 Task: Make in the project AgileHero an epic 'IT Event Management Process Improvement'. Create in the project AgileHero an epic 'IT Access Management'. Add in the project AgileHero an epic 'Cloud migration'
Action: Mouse moved to (219, 61)
Screenshot: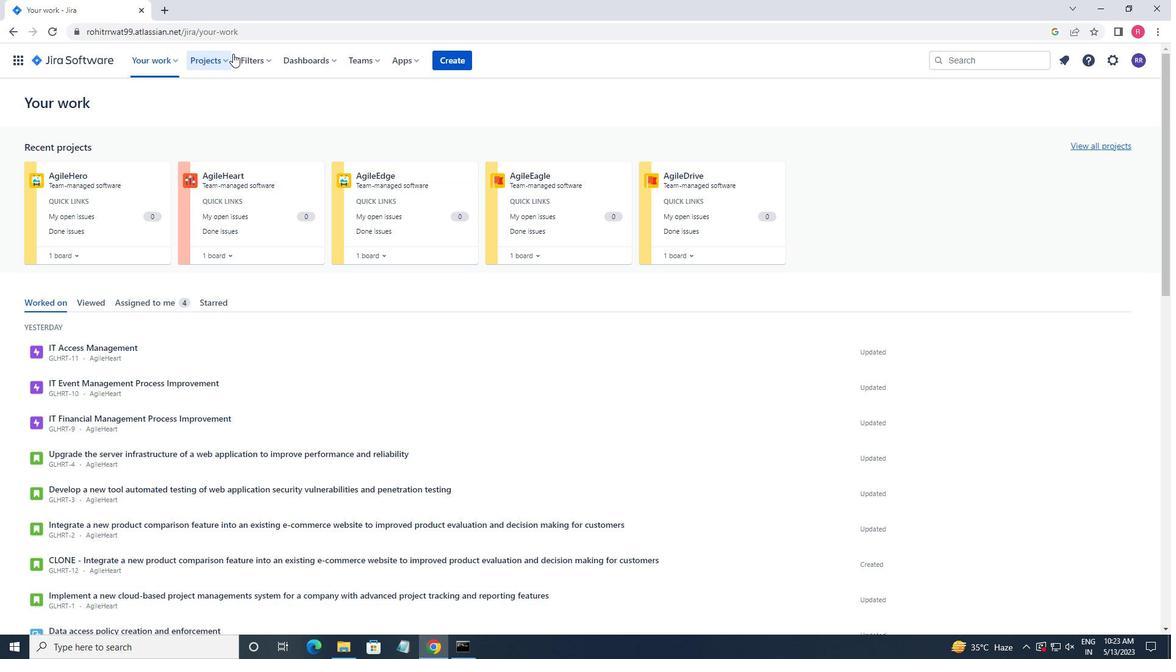 
Action: Mouse pressed left at (219, 61)
Screenshot: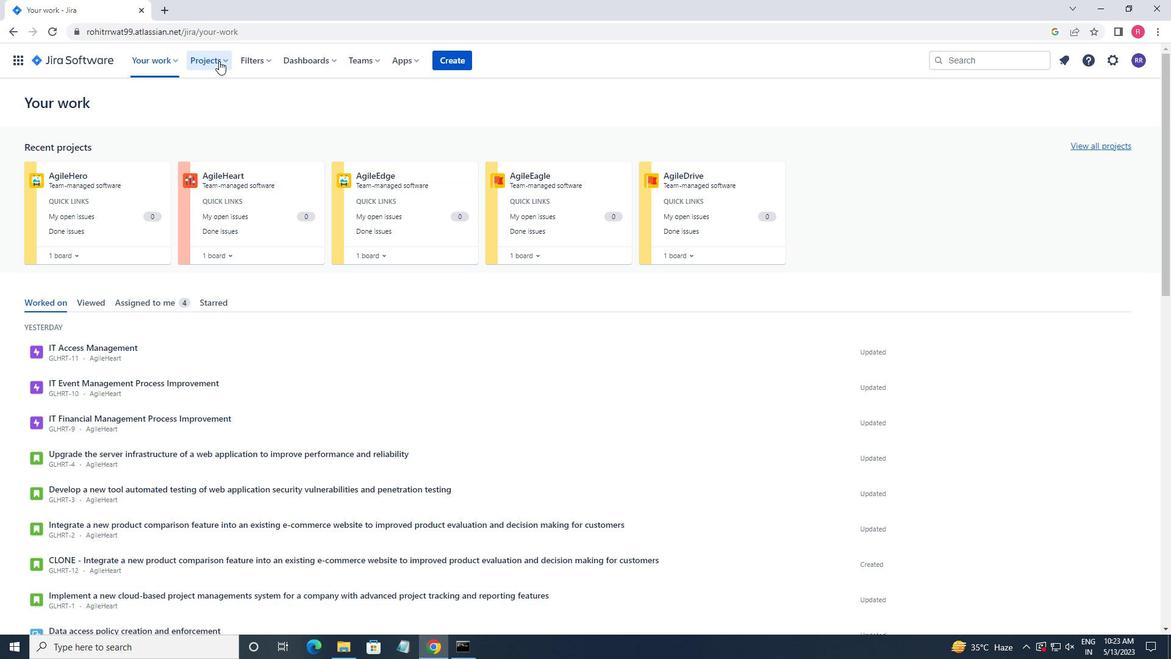 
Action: Mouse moved to (258, 122)
Screenshot: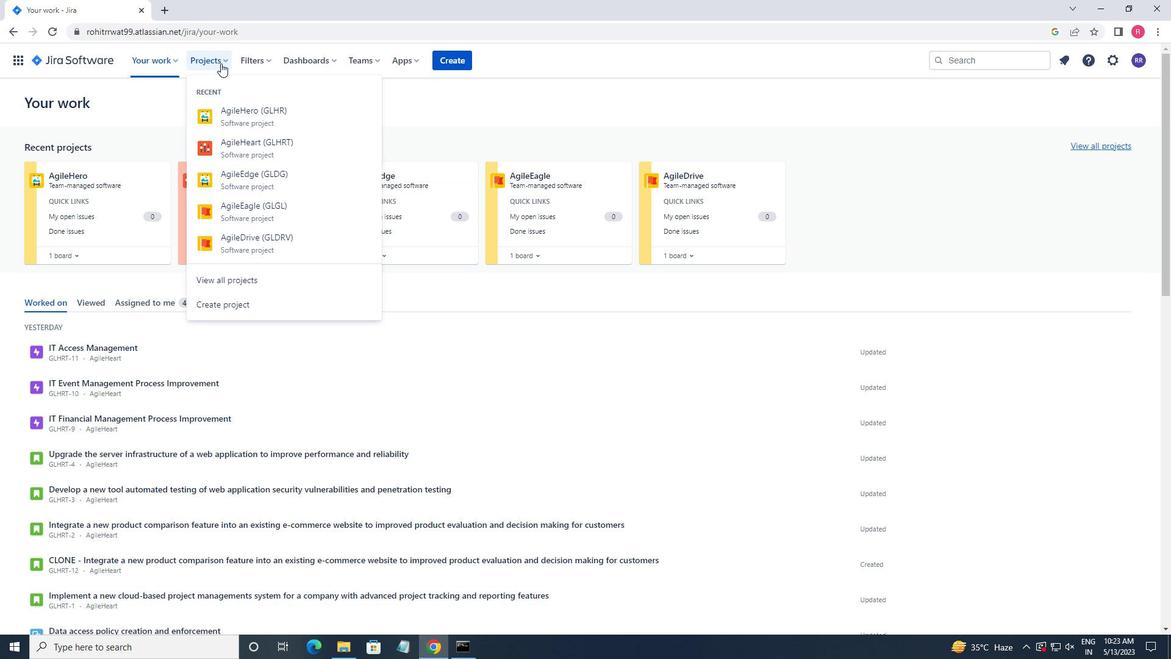 
Action: Mouse pressed left at (258, 122)
Screenshot: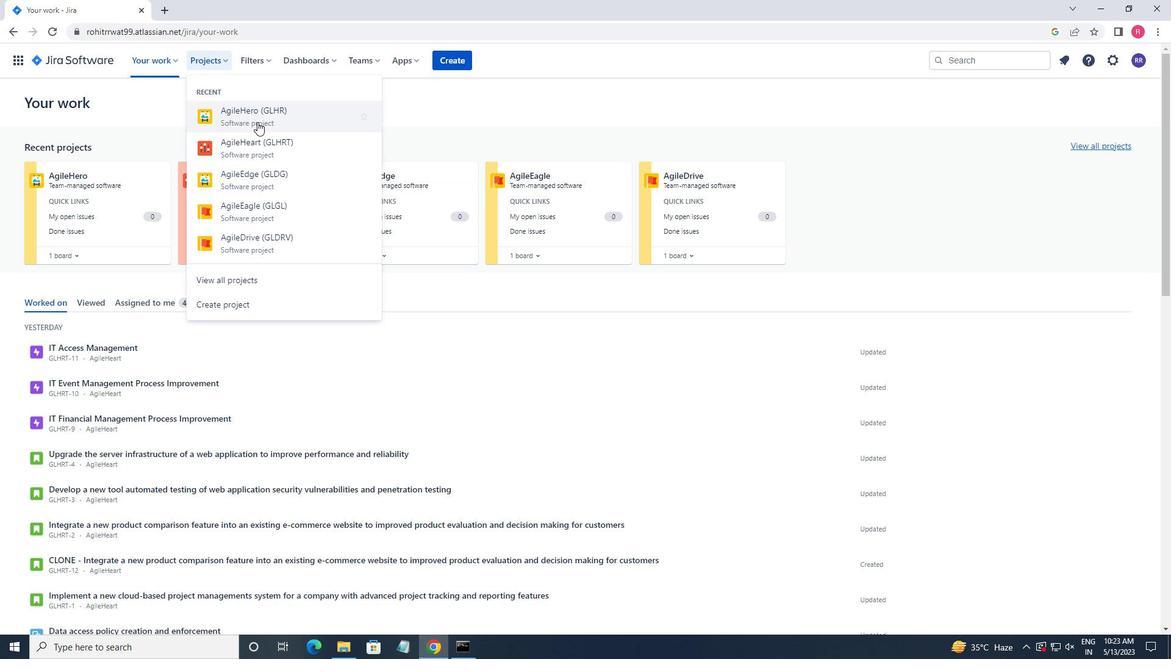 
Action: Mouse moved to (73, 183)
Screenshot: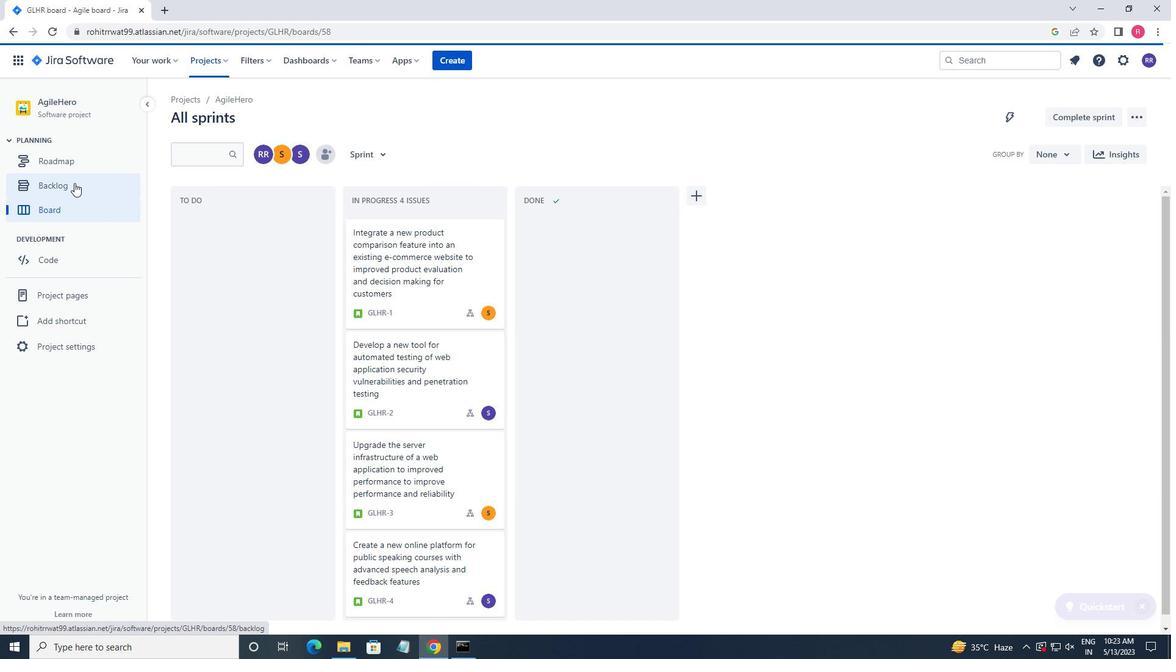 
Action: Mouse pressed left at (73, 183)
Screenshot: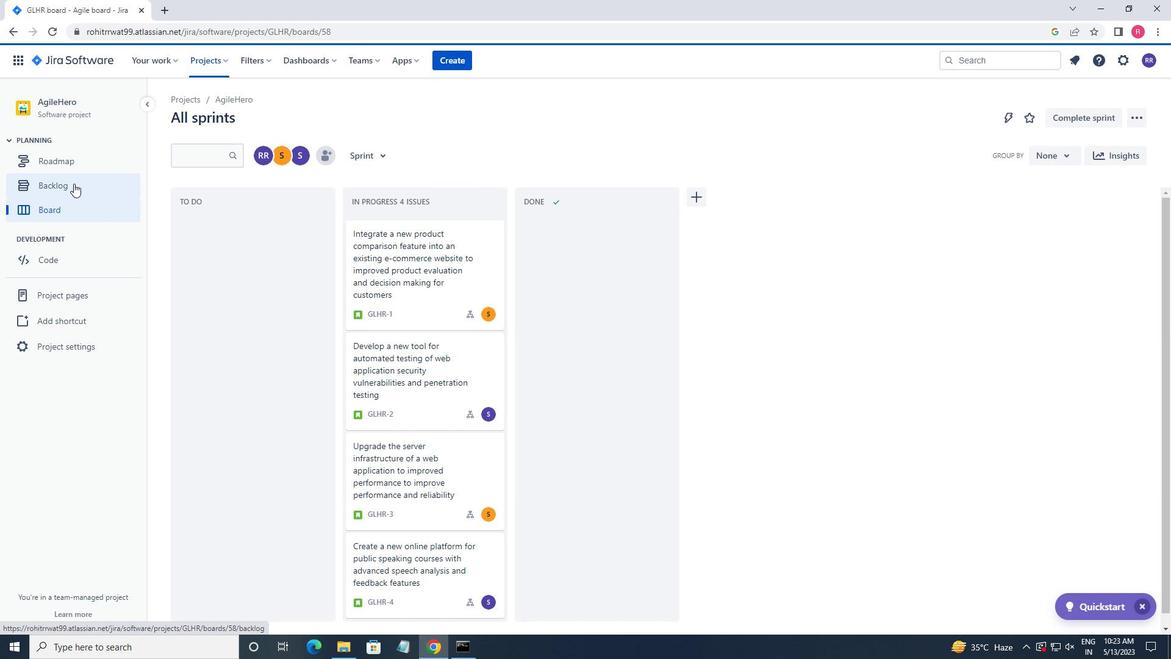 
Action: Mouse moved to (357, 153)
Screenshot: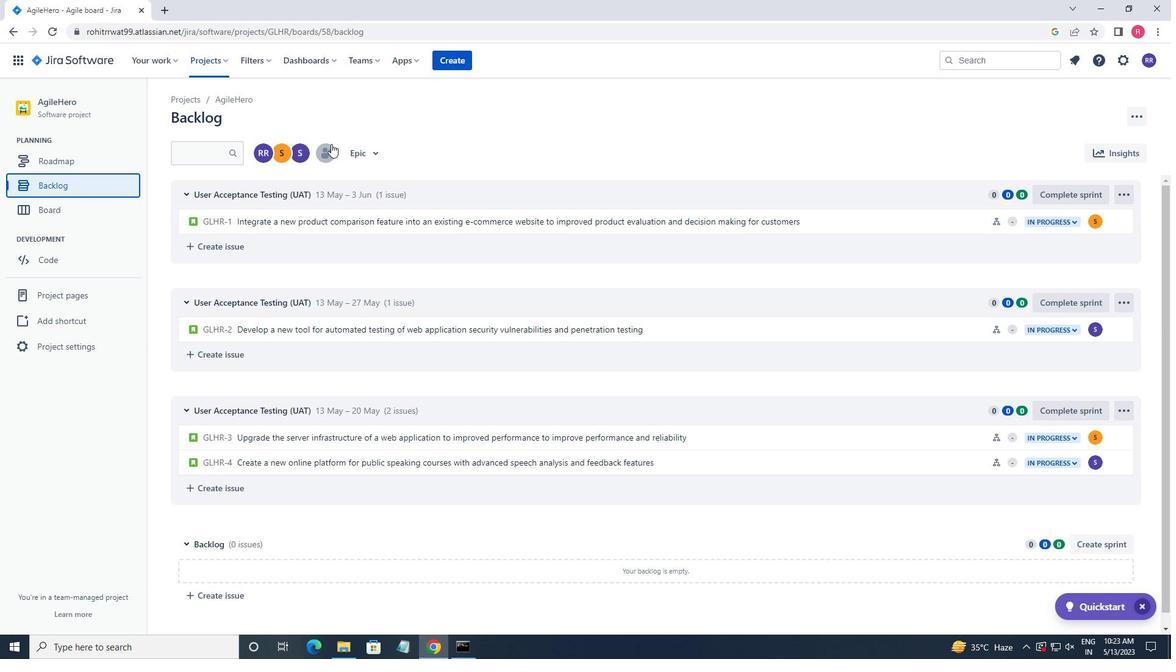 
Action: Mouse pressed left at (357, 153)
Screenshot: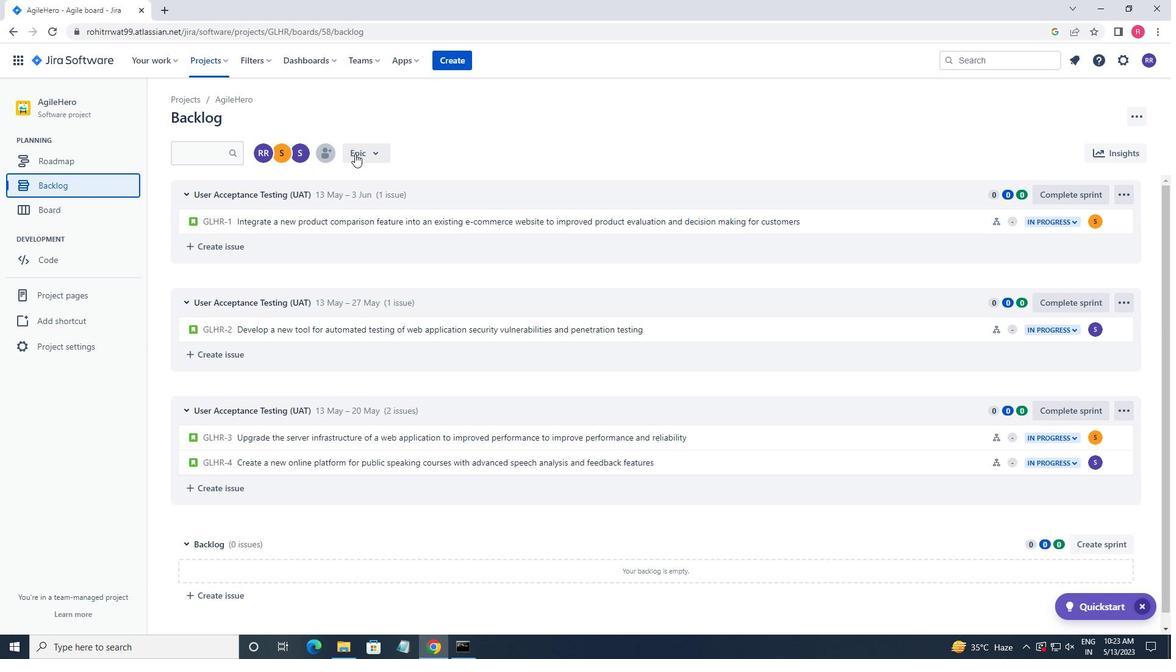 
Action: Mouse moved to (374, 228)
Screenshot: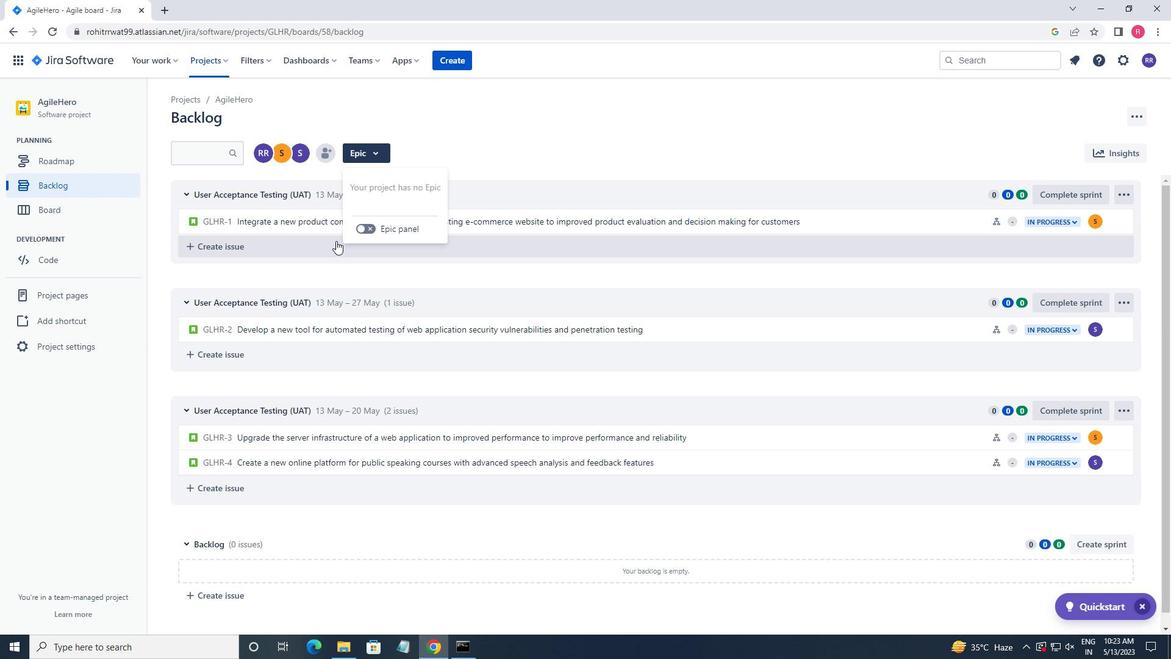 
Action: Mouse pressed left at (374, 228)
Screenshot: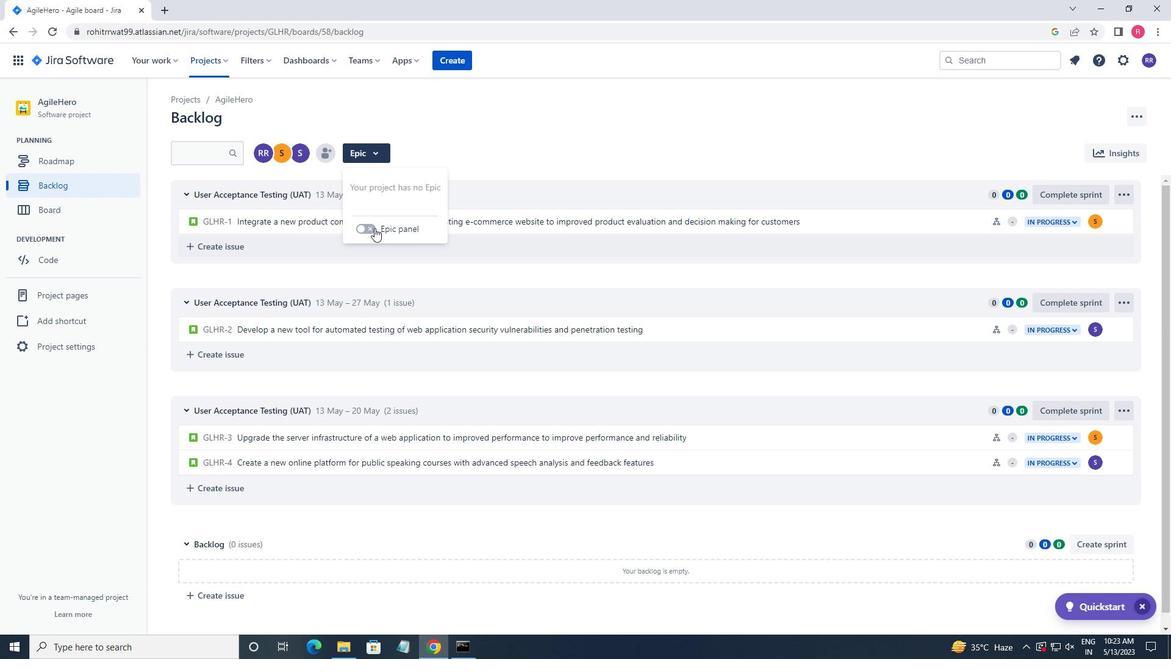 
Action: Mouse moved to (253, 431)
Screenshot: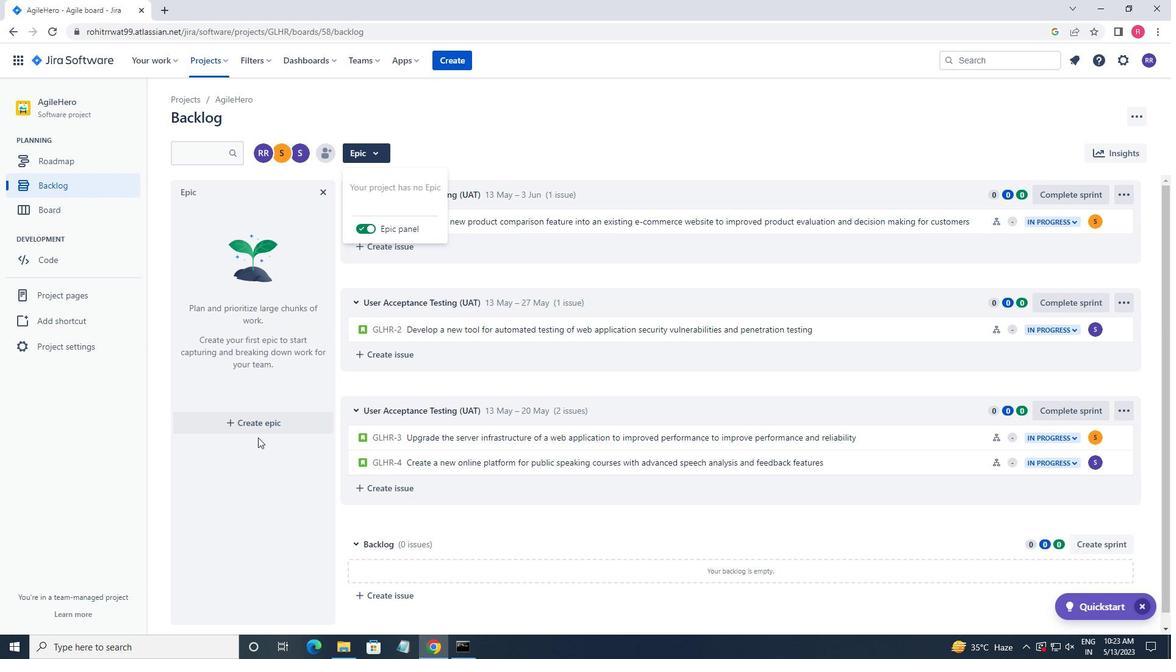 
Action: Mouse pressed left at (253, 431)
Screenshot: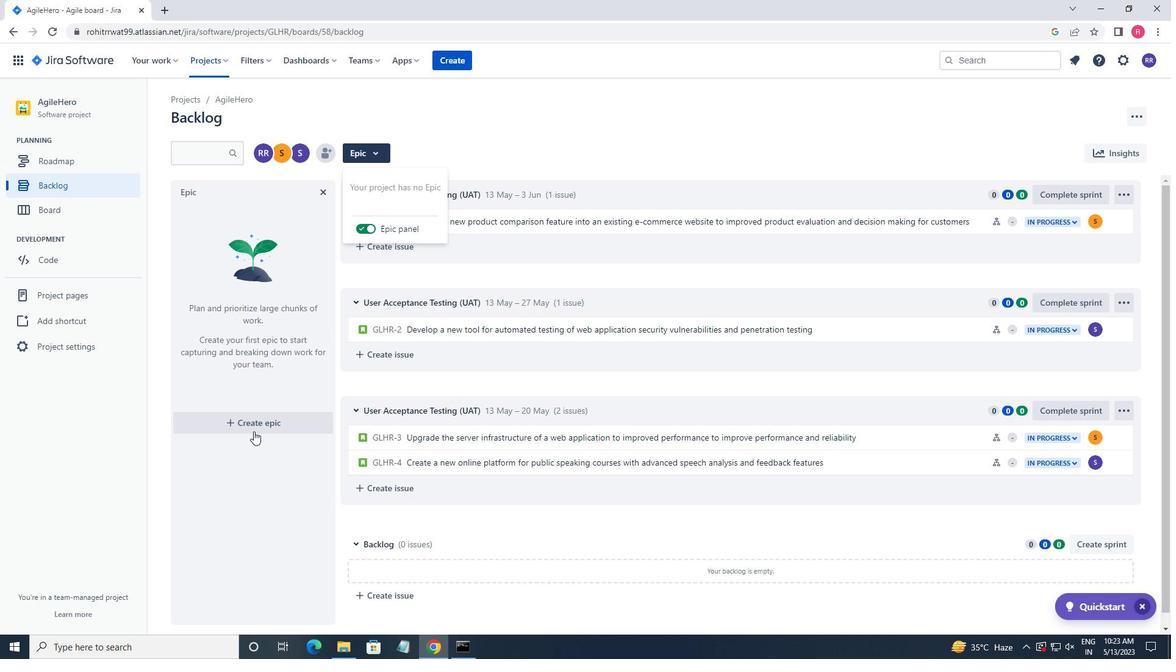 
Action: Key pressed <Key.shift_r><Key.shift_r>IT<Key.space><Key.shift>
Screenshot: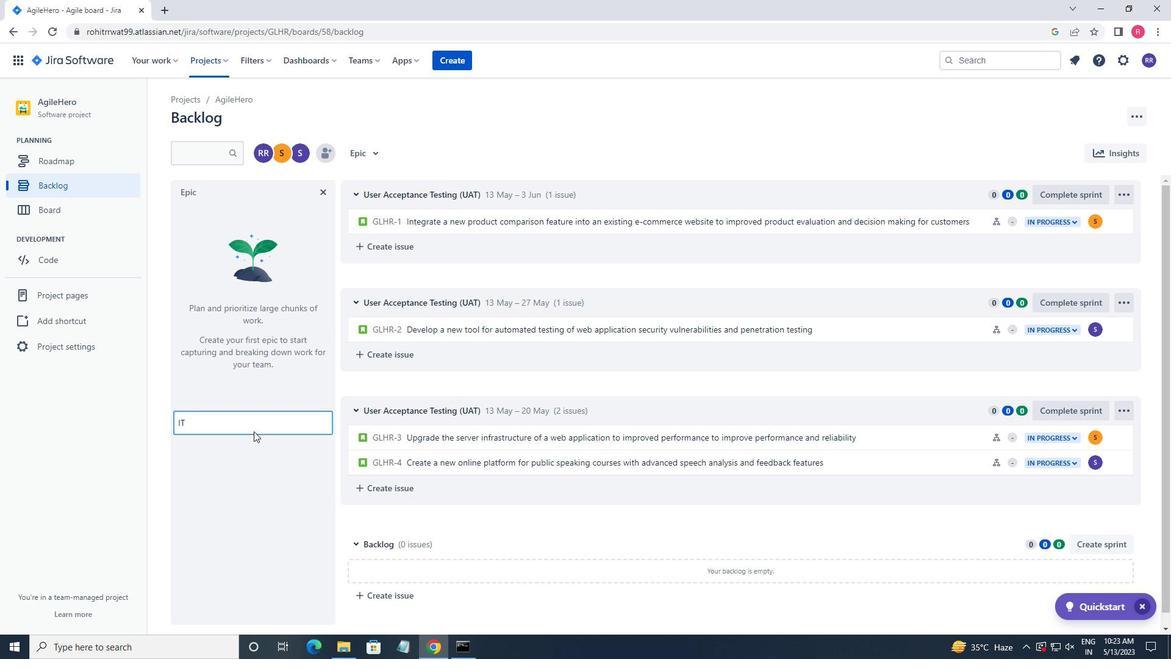 
Action: Mouse moved to (253, 430)
Screenshot: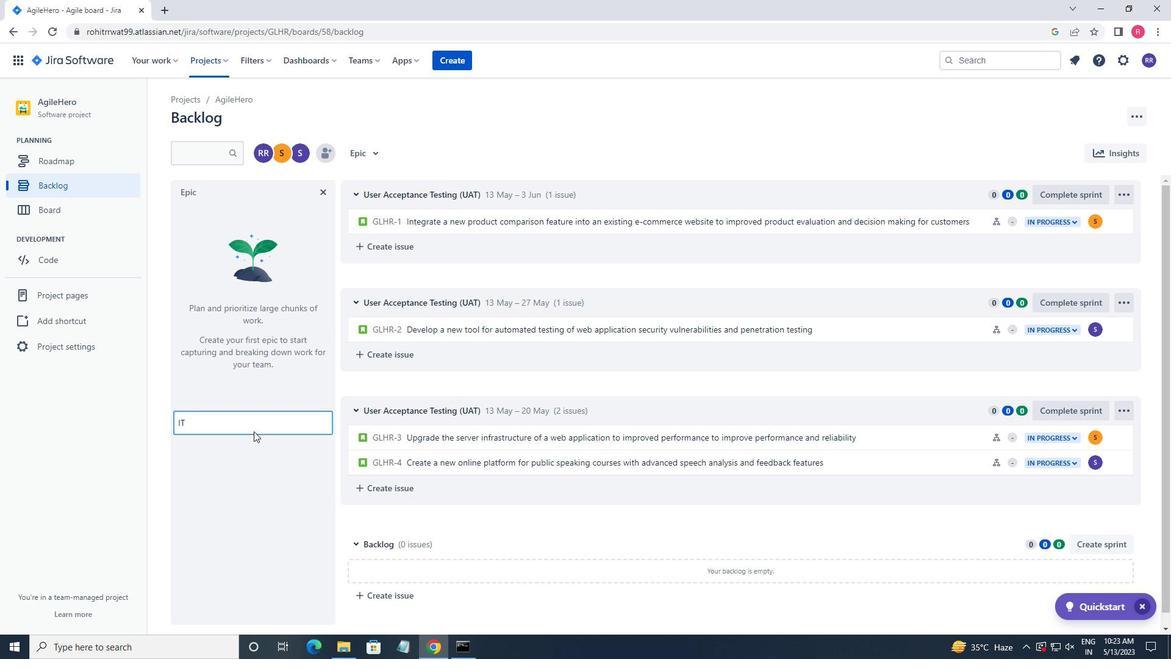 
Action: Key pressed <Key.shift>EVENT<Key.space><Key.shift_r>MANAGEMENT<Key.space><Key.shift_r><Key.shift_r><Key.shift_r><Key.shift_r><Key.shift_r><Key.shift_r><Key.shift_r><Key.shift_r><Key.shift_r><Key.shift_r><Key.shift_r><Key.shift_r><Key.shift_r>PROCESS<Key.space><Key.shift_r>IMPROVEMENT<Key.enter><Key.shift_r><Key.shift_r>IT<Key.shift>ACCESS<Key.space><Key.left><Key.left><Key.left><Key.left><Key.left><Key.left><Key.left><Key.space><Key.right><Key.right><Key.right><Key.right><Key.right><Key.right><Key.right><Key.right><Key.right><Key.right><Key.right><Key.right><Key.shift_r>MANAGEMENT<Key.space><Key.enter><Key.shift>CLOUD<Key.space><Key.shift_r>MIGRATION<Key.enter>
Screenshot: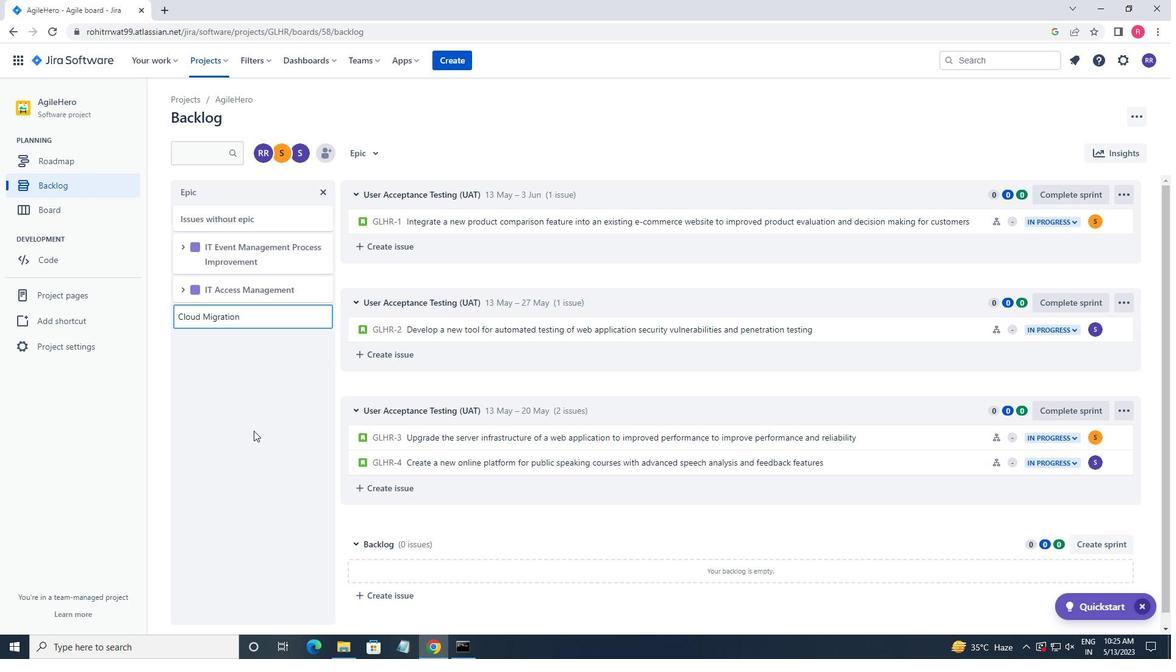 
